 Task: Find the nearest Coffee Shops.
Action: Mouse moved to (82, 52)
Screenshot: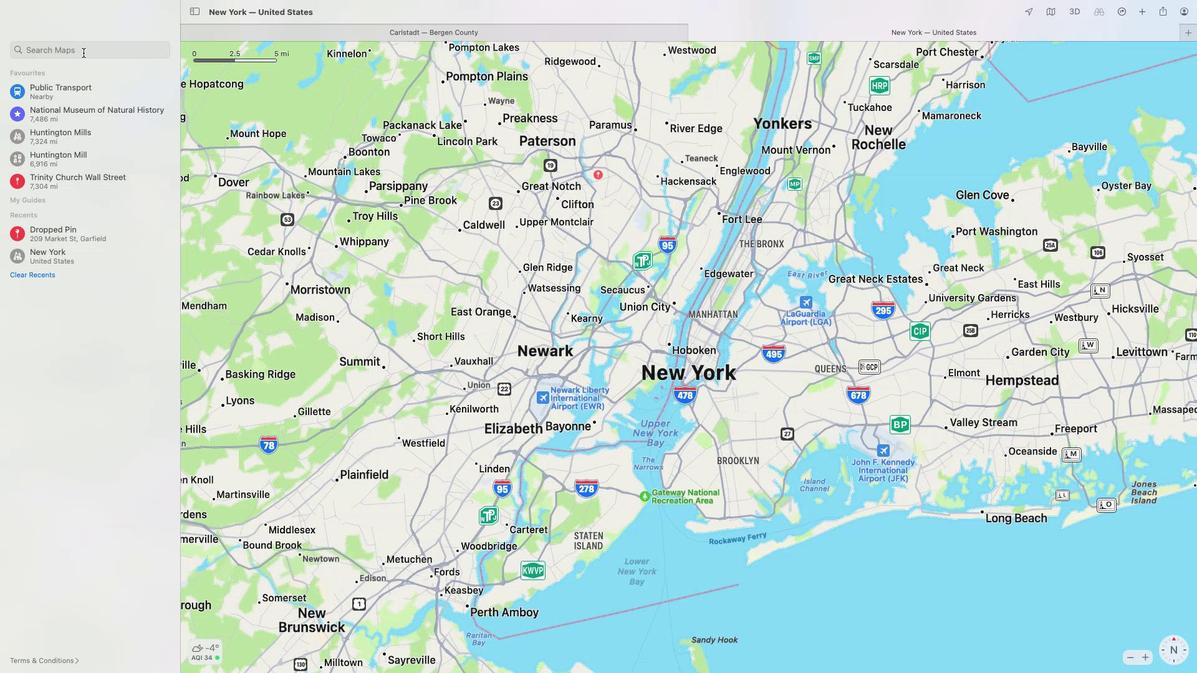 
Action: Mouse pressed left at (82, 52)
Screenshot: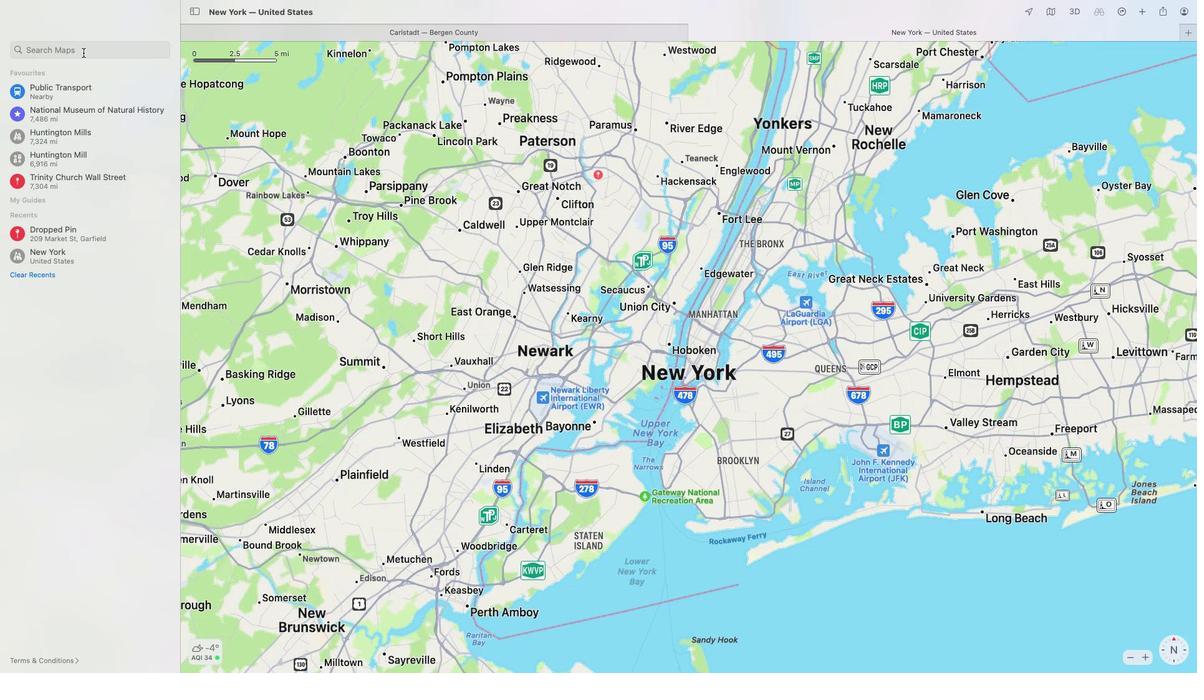 
Action: Mouse moved to (168, 124)
Screenshot: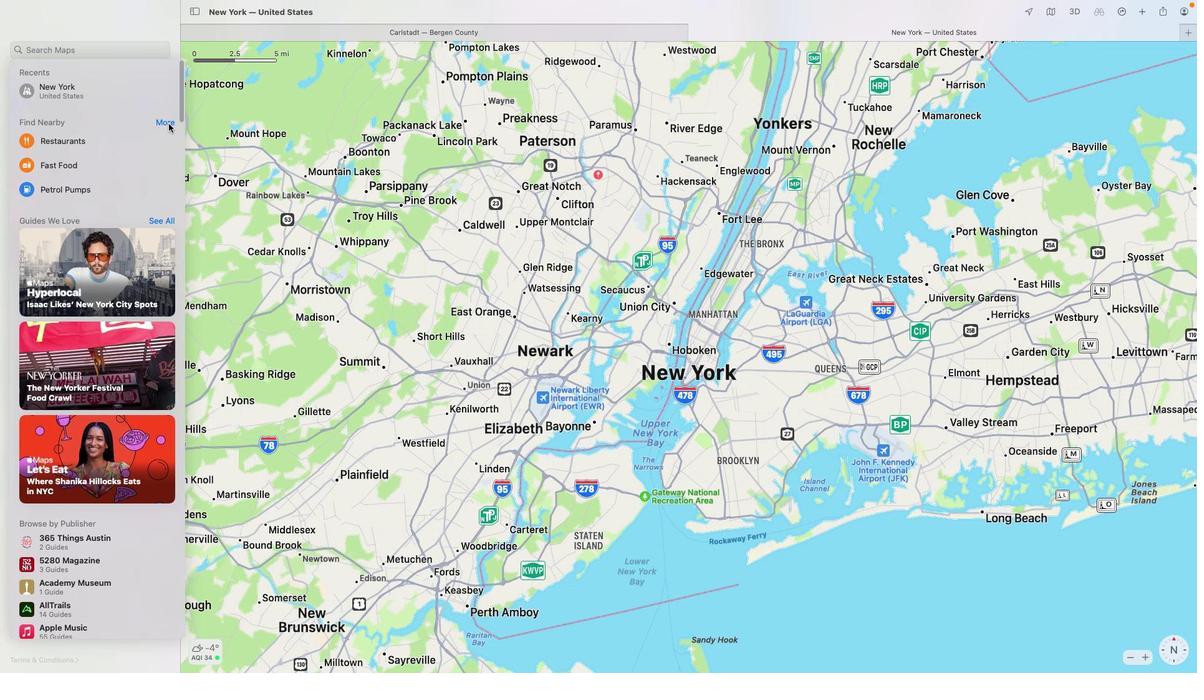 
Action: Mouse pressed left at (168, 124)
Screenshot: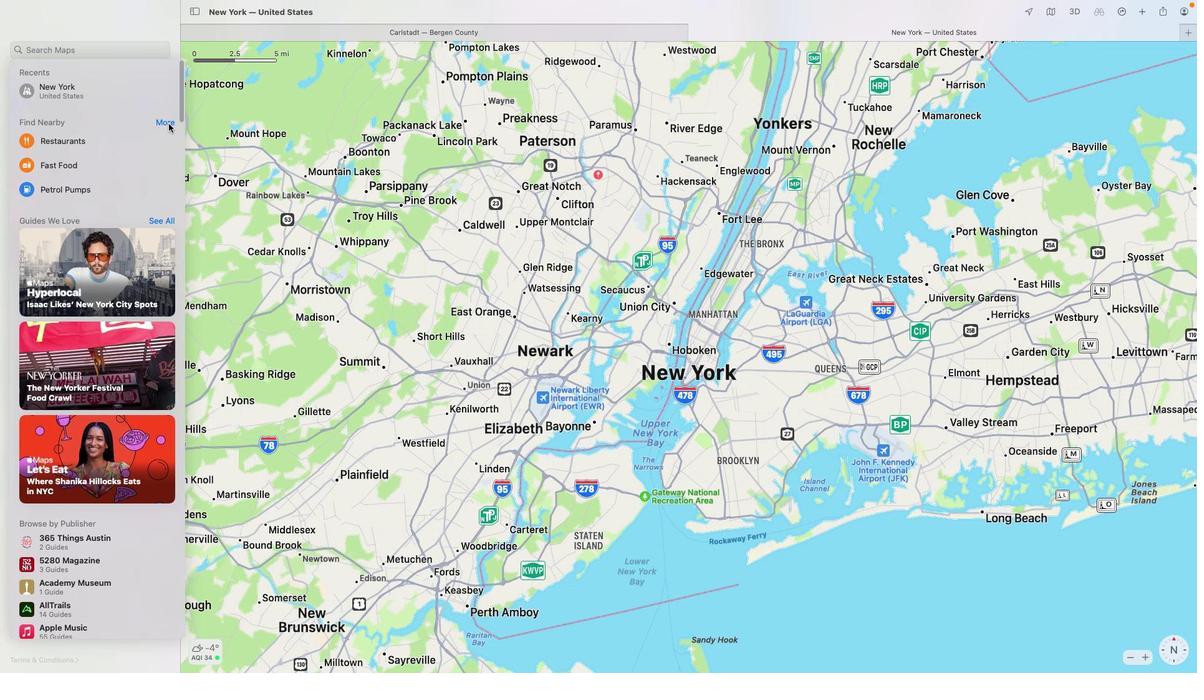 
Action: Mouse moved to (91, 289)
Screenshot: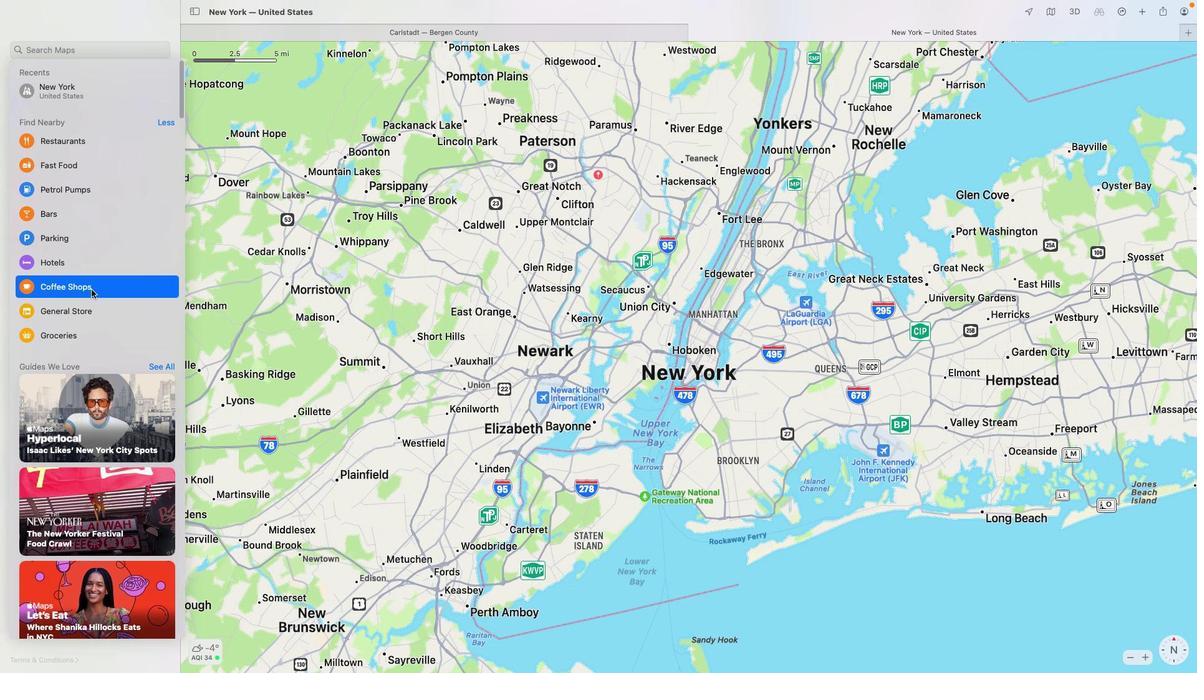 
Action: Mouse pressed left at (91, 289)
Screenshot: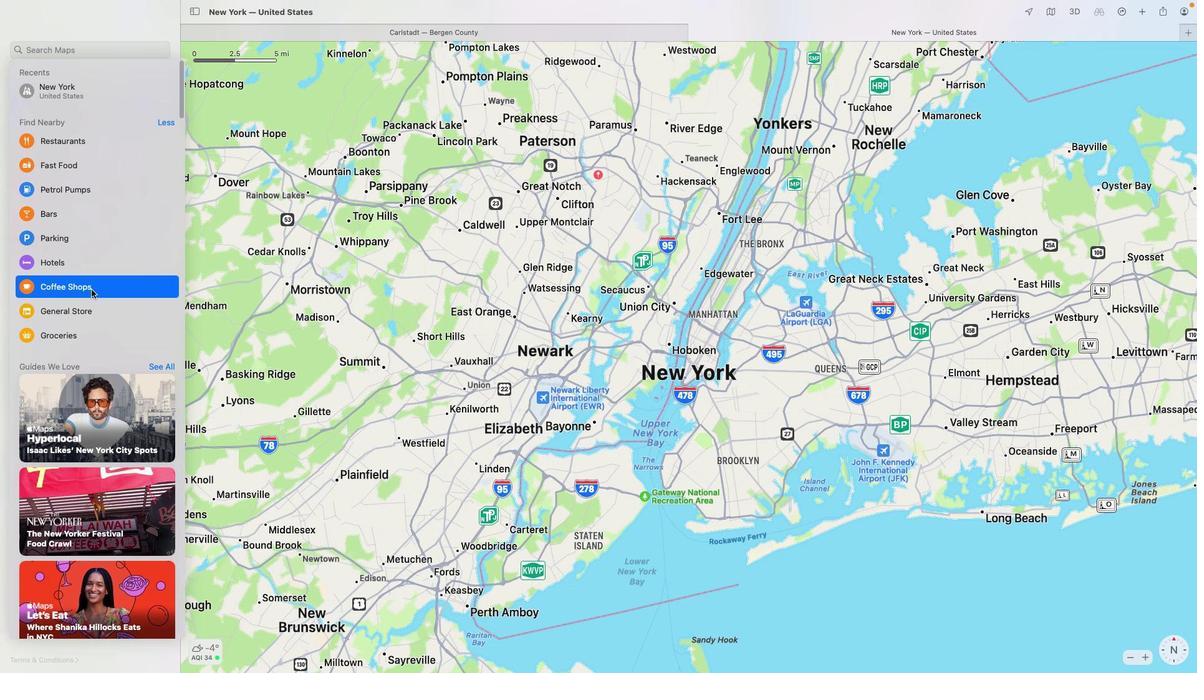 
Action: Mouse moved to (253, 301)
Screenshot: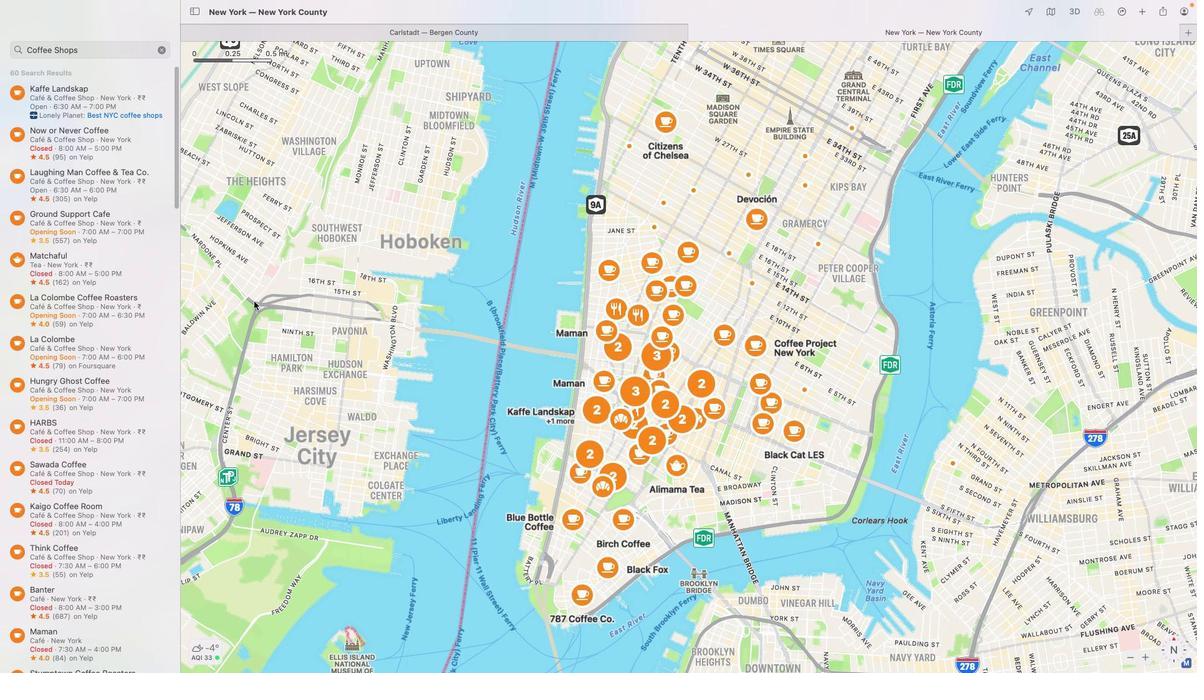 
